 Task: Access the report of guest user sharing rule.
Action: Mouse moved to (1004, 67)
Screenshot: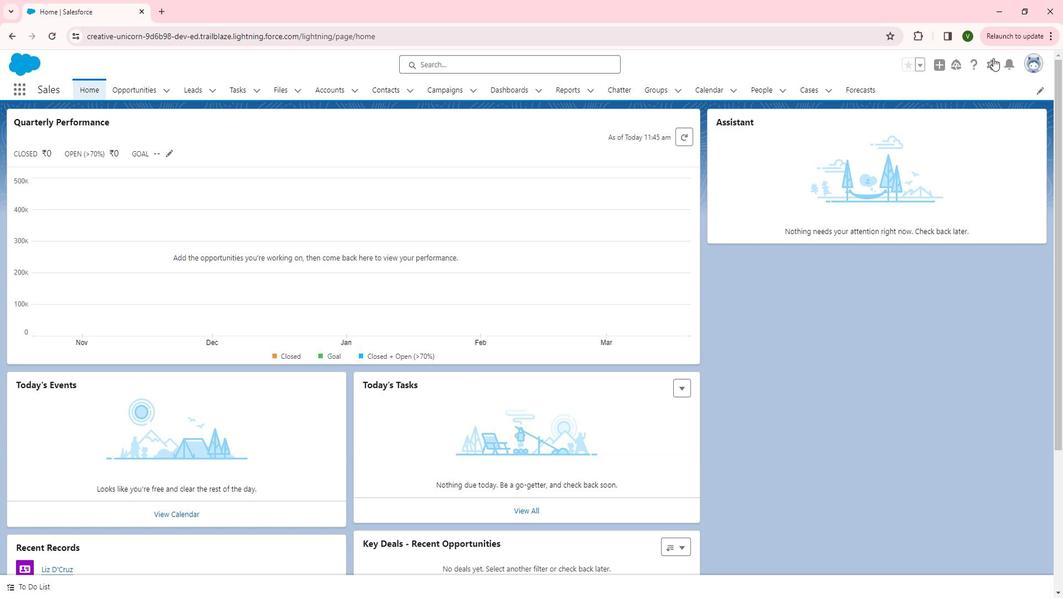 
Action: Mouse pressed left at (1004, 67)
Screenshot: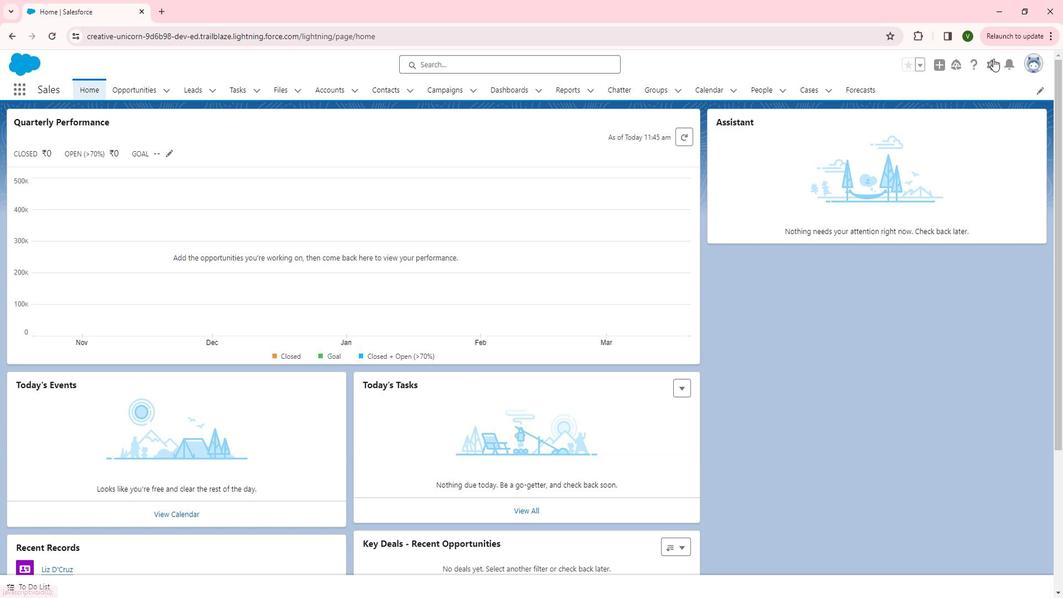 
Action: Mouse moved to (968, 101)
Screenshot: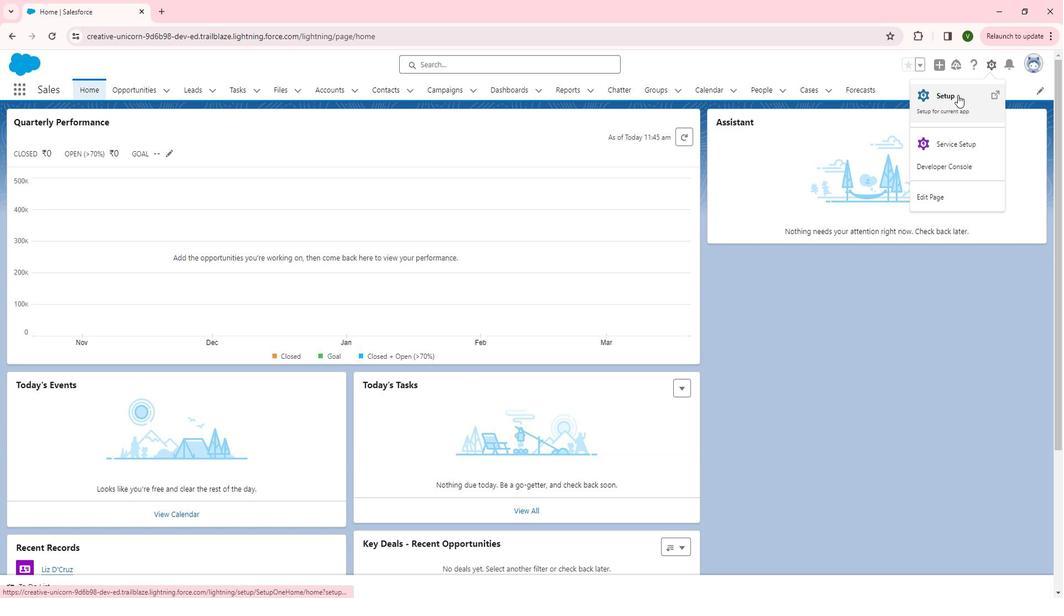 
Action: Mouse pressed left at (968, 101)
Screenshot: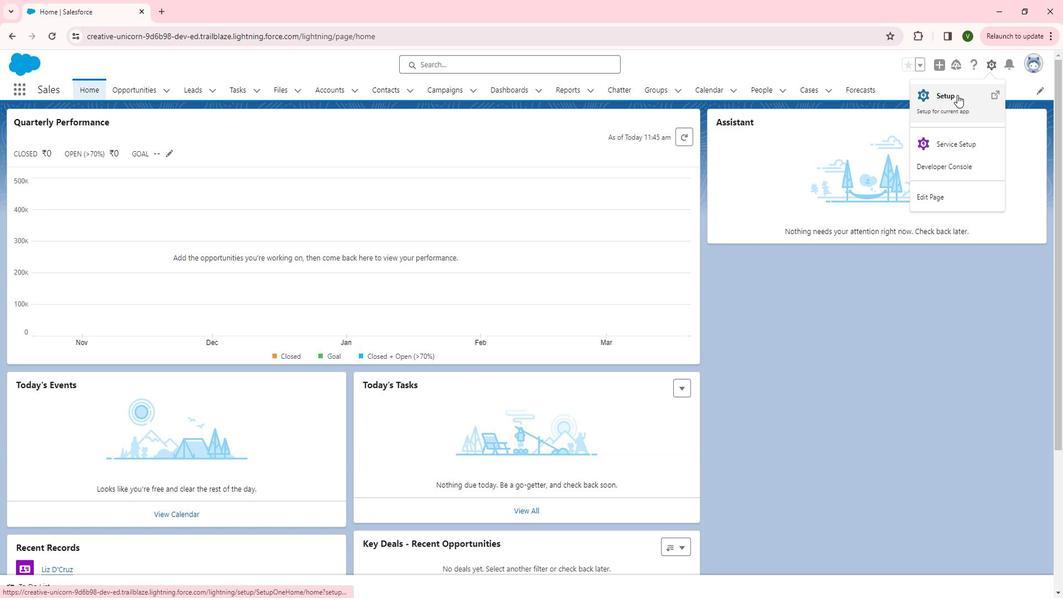 
Action: Mouse moved to (77, 293)
Screenshot: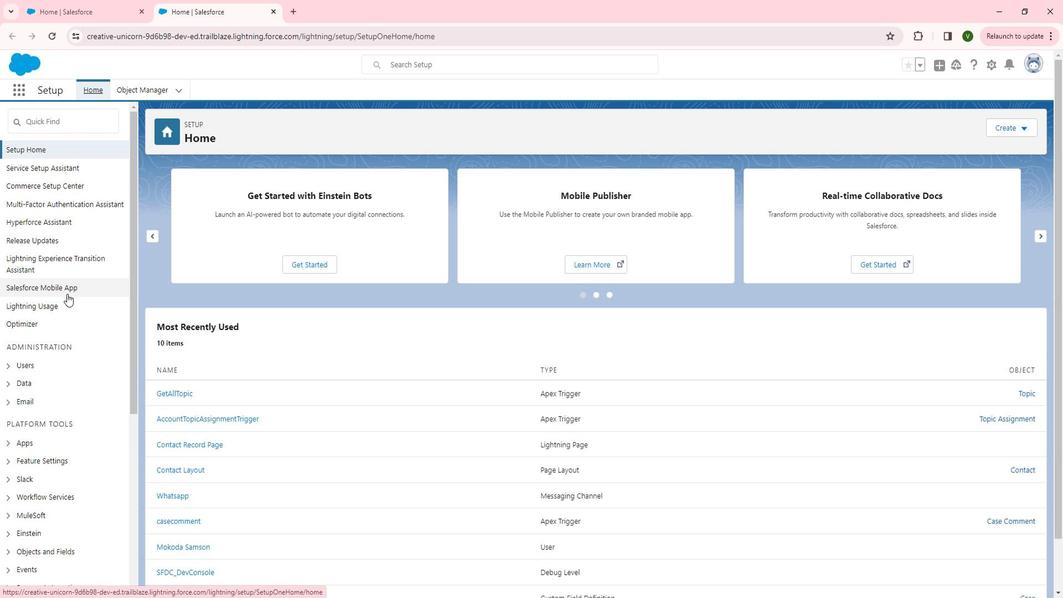 
Action: Mouse scrolled (77, 293) with delta (0, 0)
Screenshot: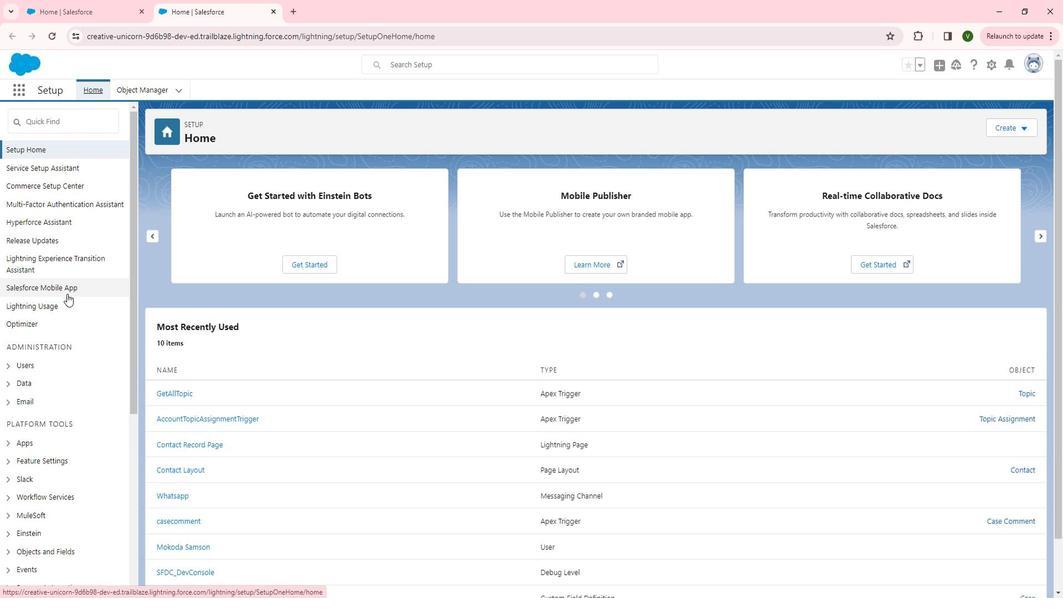 
Action: Mouse scrolled (77, 293) with delta (0, 0)
Screenshot: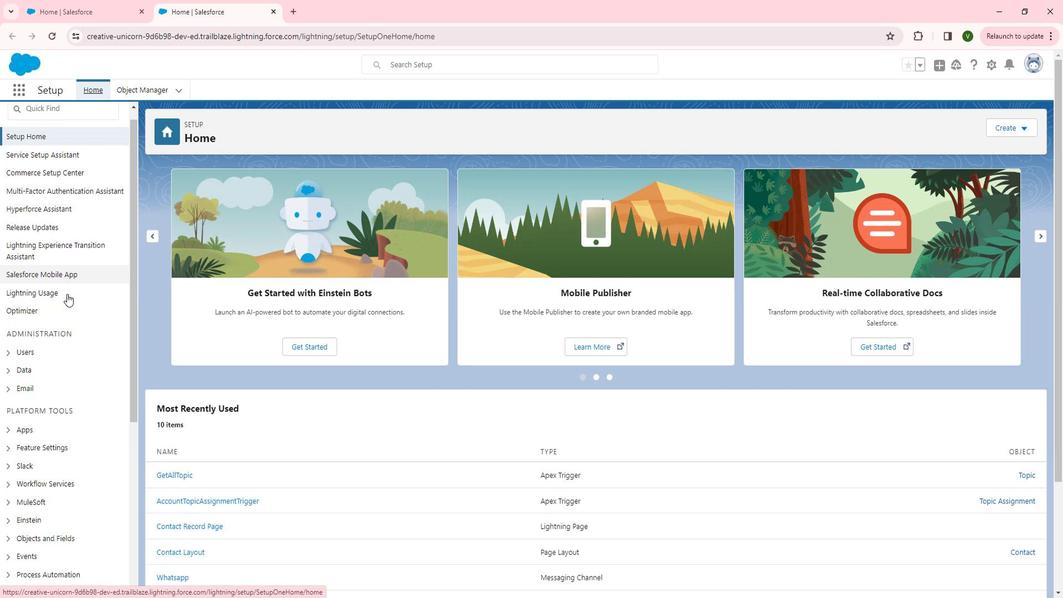 
Action: Mouse scrolled (77, 293) with delta (0, 0)
Screenshot: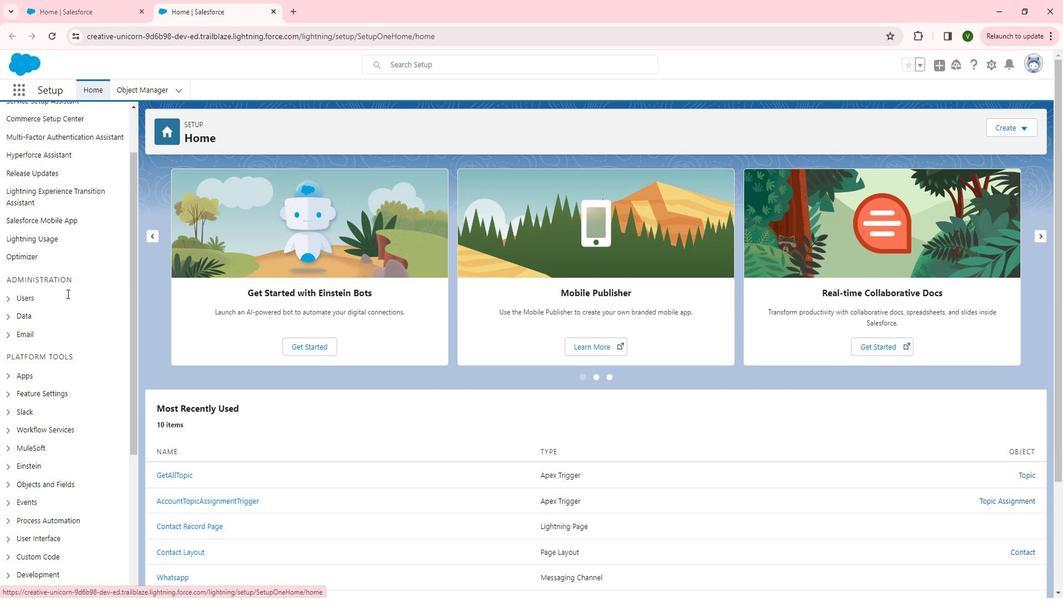 
Action: Mouse scrolled (77, 293) with delta (0, 0)
Screenshot: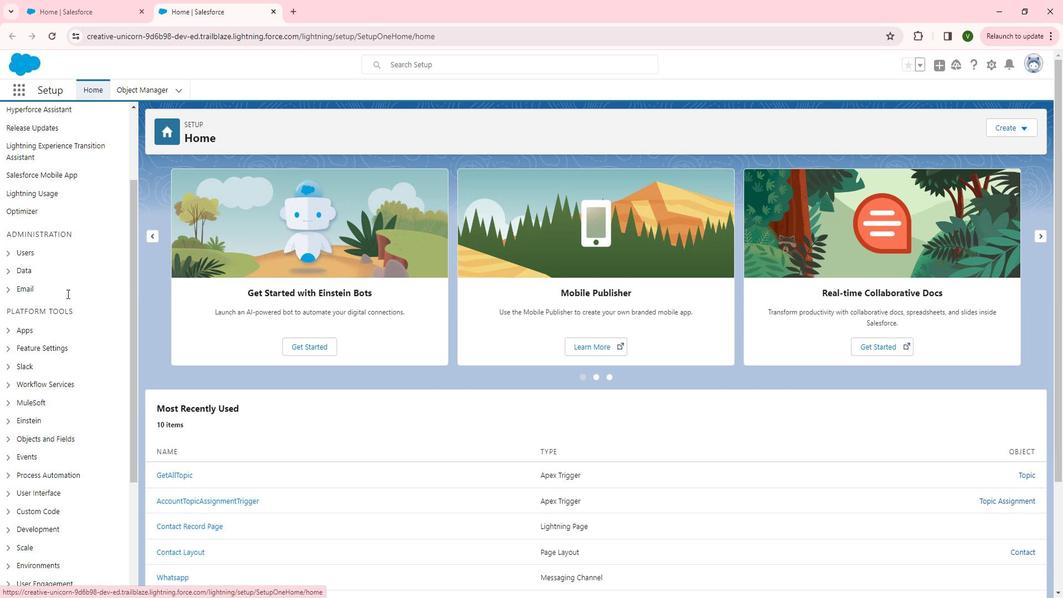 
Action: Mouse scrolled (77, 293) with delta (0, 0)
Screenshot: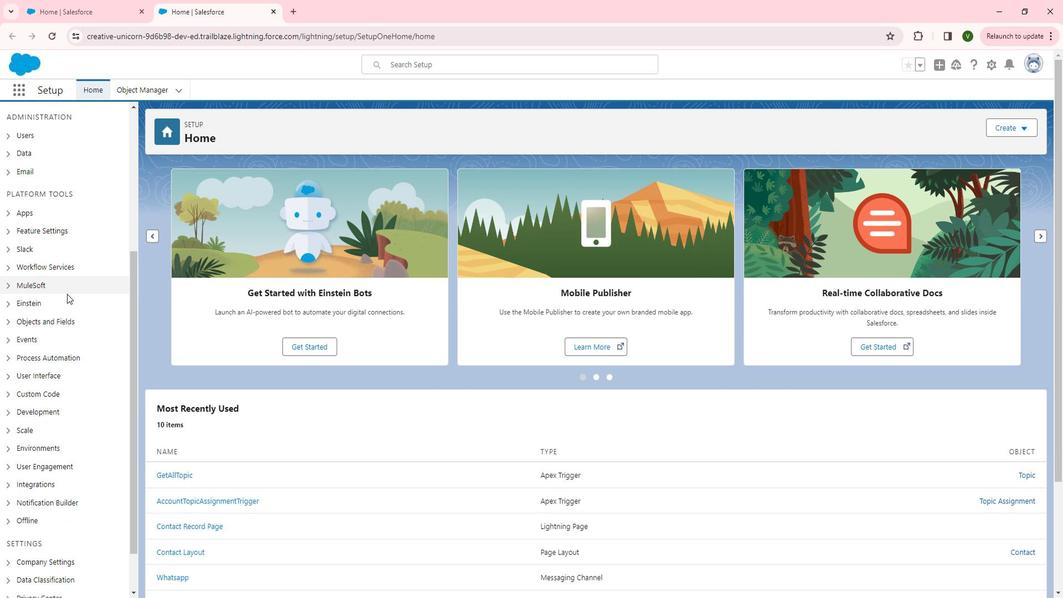 
Action: Mouse scrolled (77, 293) with delta (0, 0)
Screenshot: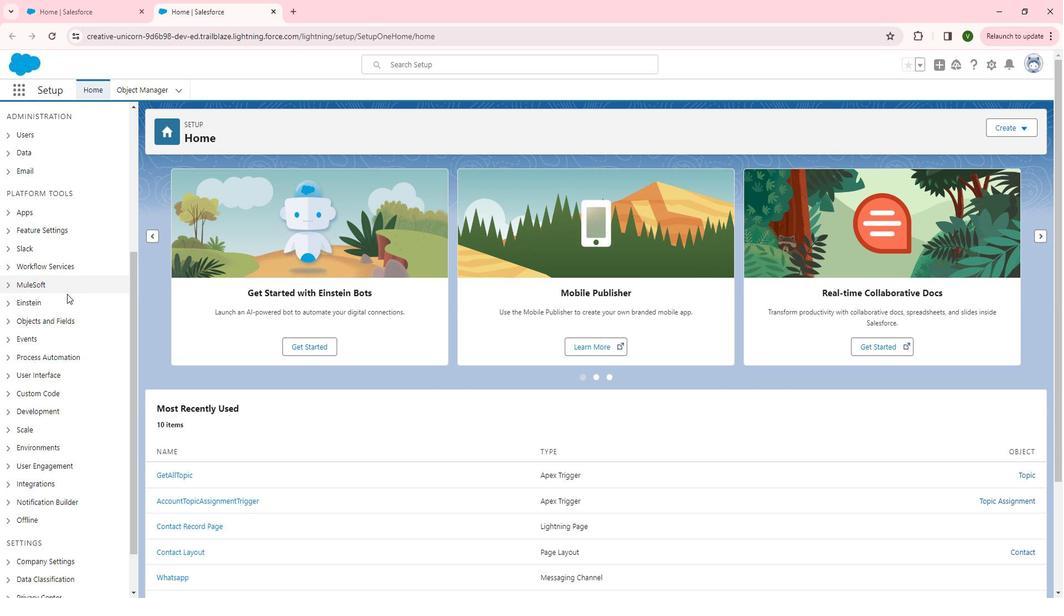 
Action: Mouse scrolled (77, 293) with delta (0, 0)
Screenshot: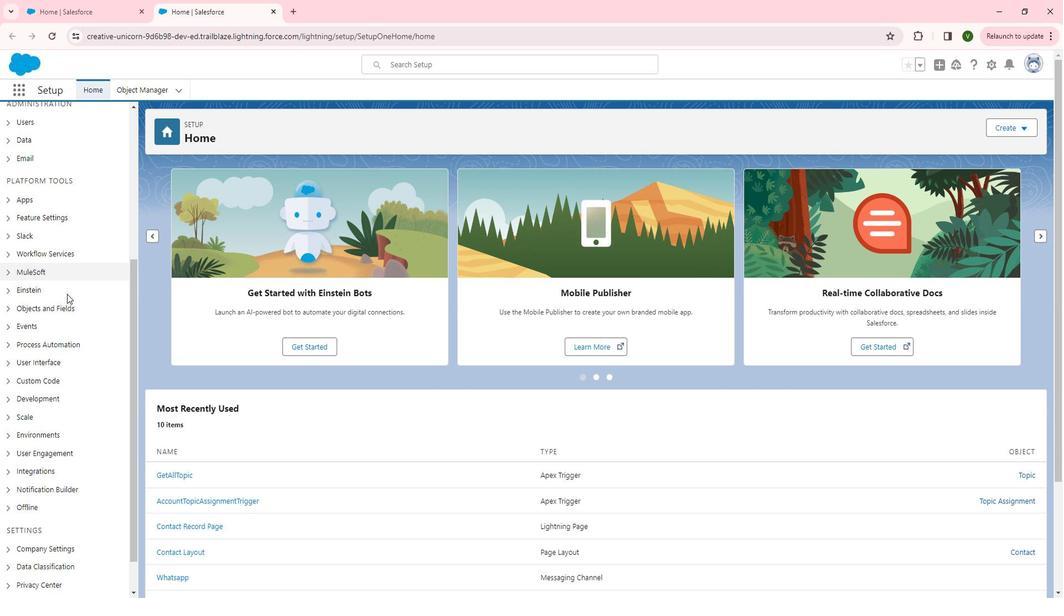 
Action: Mouse scrolled (77, 293) with delta (0, 0)
Screenshot: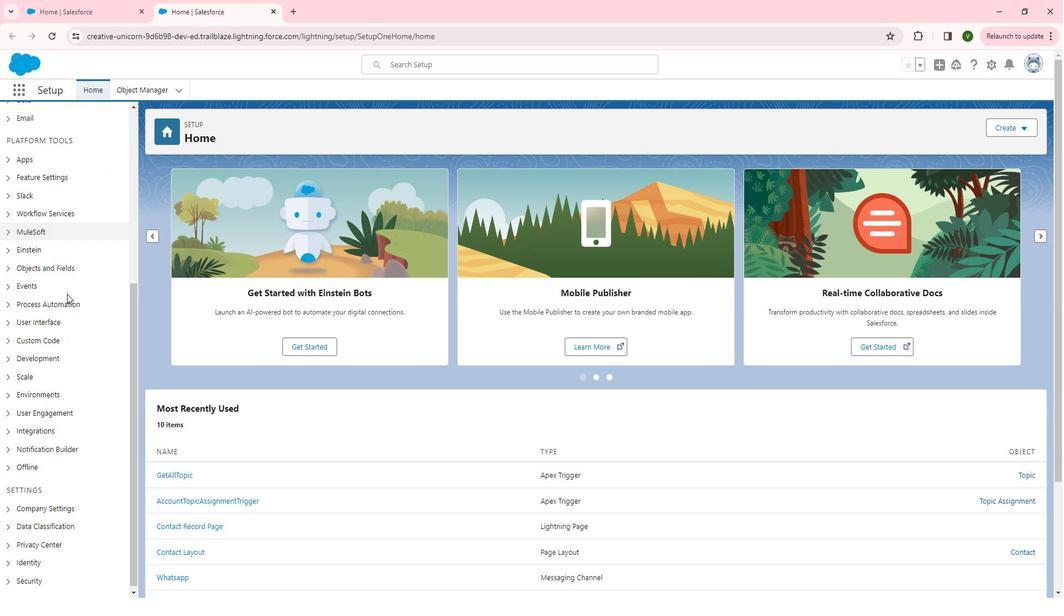 
Action: Mouse moved to (38, 566)
Screenshot: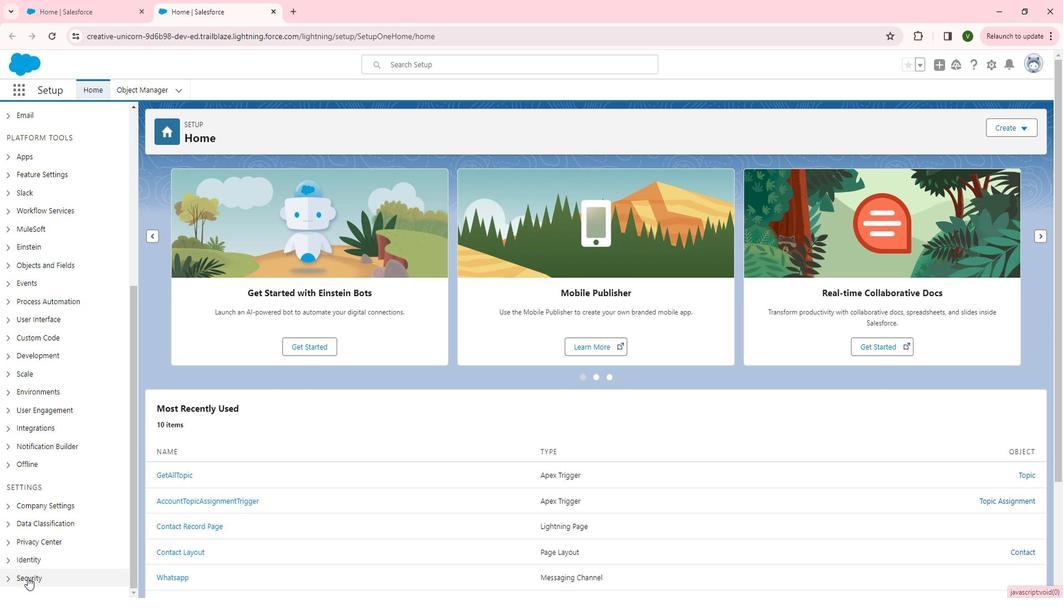 
Action: Mouse pressed left at (38, 566)
Screenshot: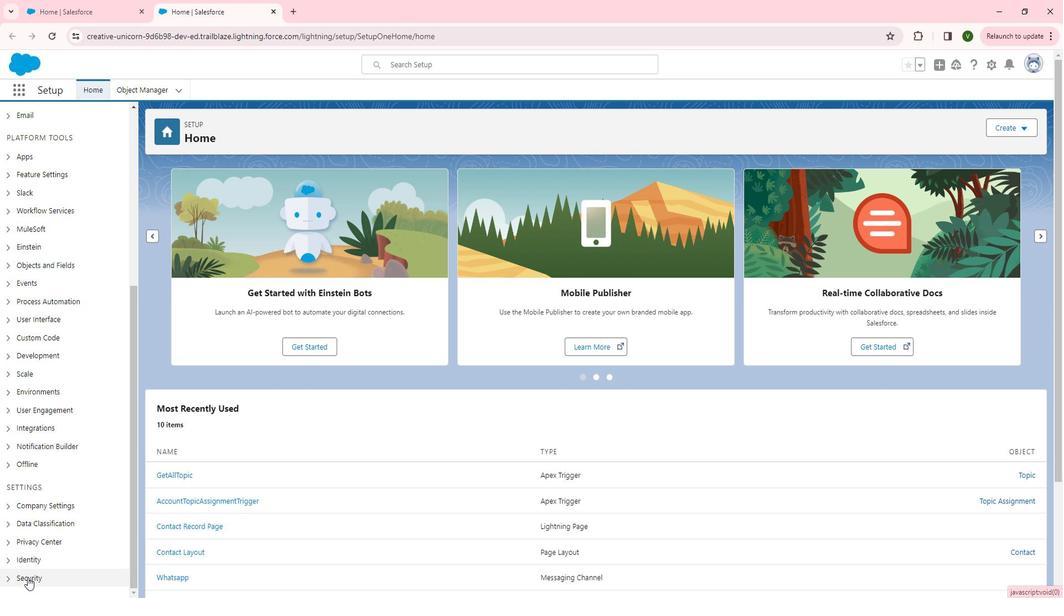
Action: Mouse moved to (82, 488)
Screenshot: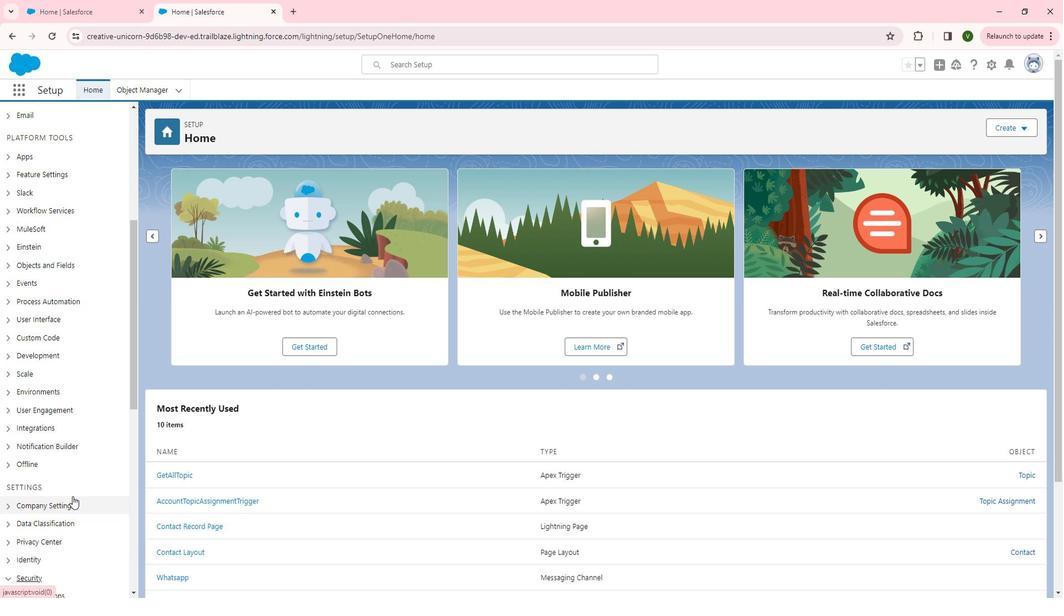 
Action: Mouse scrolled (82, 487) with delta (0, 0)
Screenshot: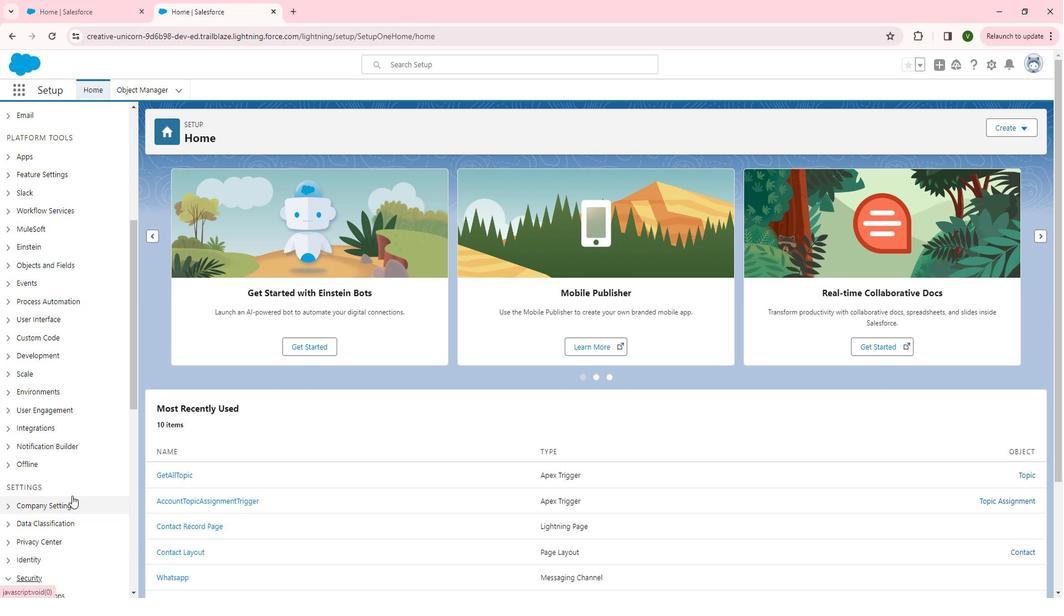 
Action: Mouse scrolled (82, 487) with delta (0, 0)
Screenshot: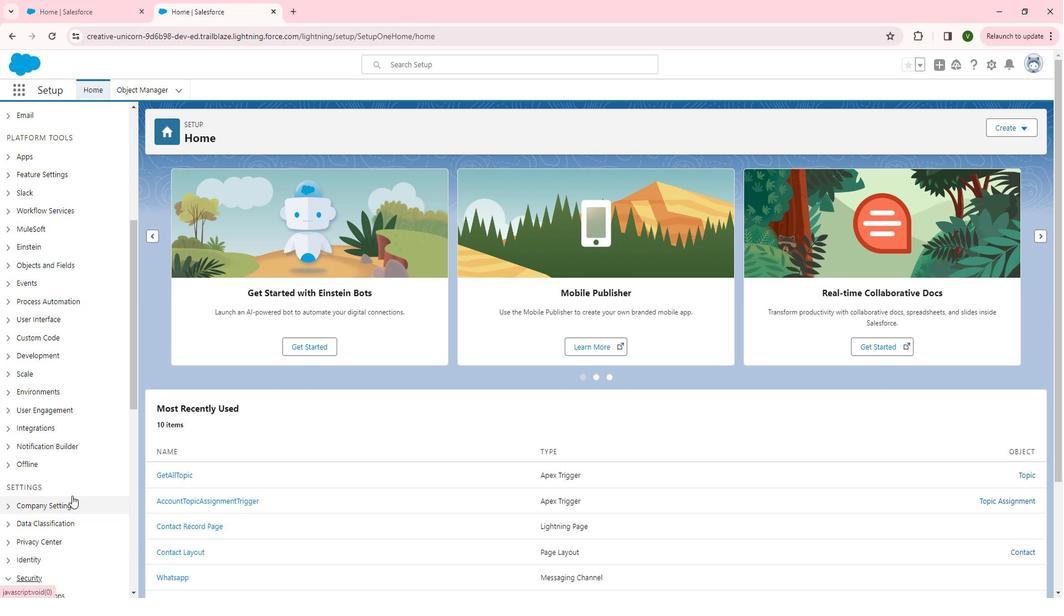 
Action: Mouse scrolled (82, 487) with delta (0, 0)
Screenshot: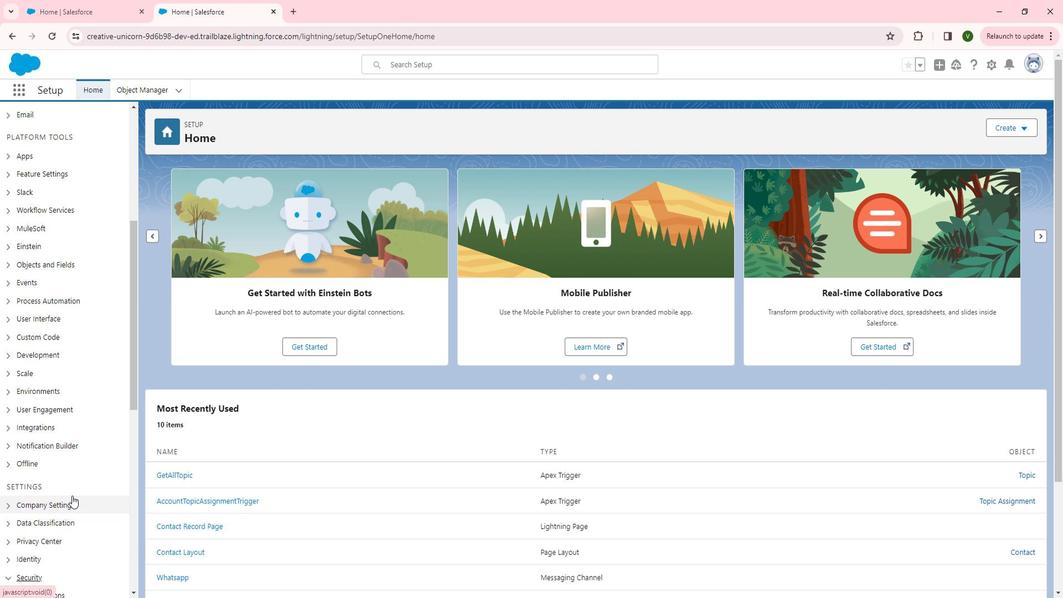 
Action: Mouse scrolled (82, 487) with delta (0, 0)
Screenshot: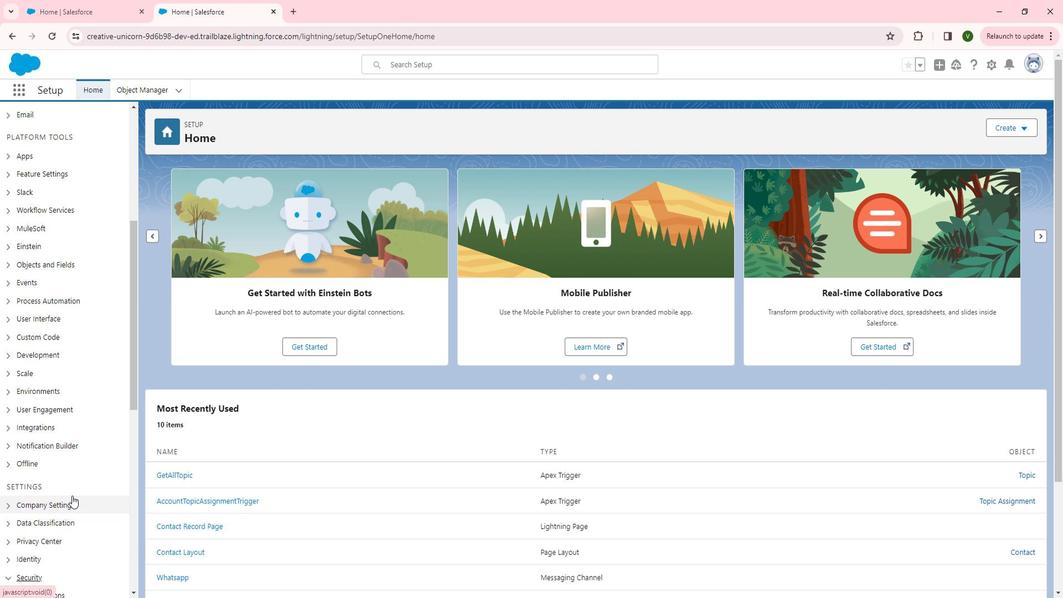 
Action: Mouse scrolled (82, 487) with delta (0, 0)
Screenshot: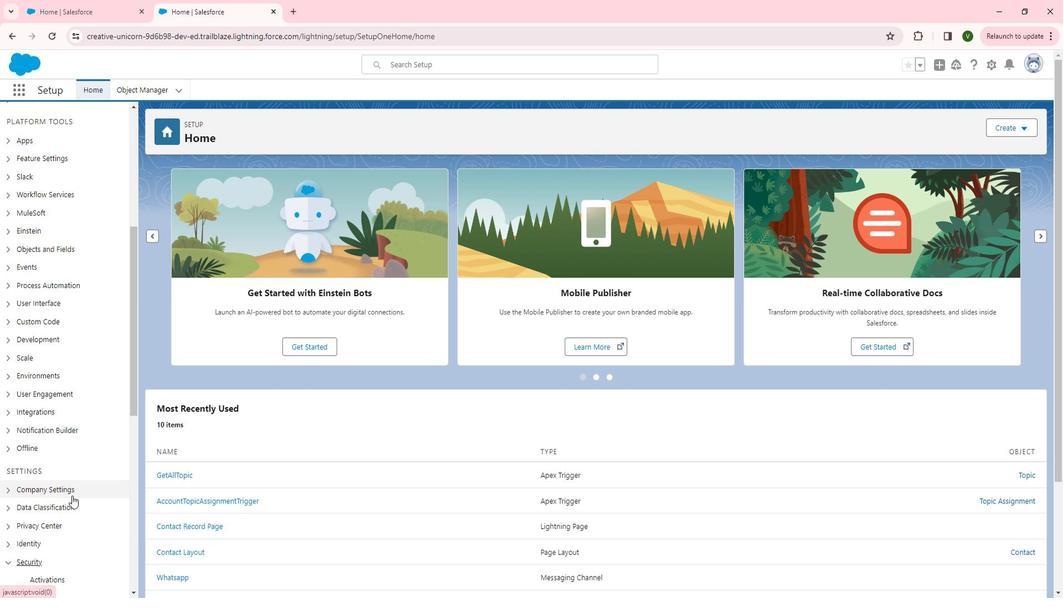 
Action: Mouse scrolled (82, 487) with delta (0, 0)
Screenshot: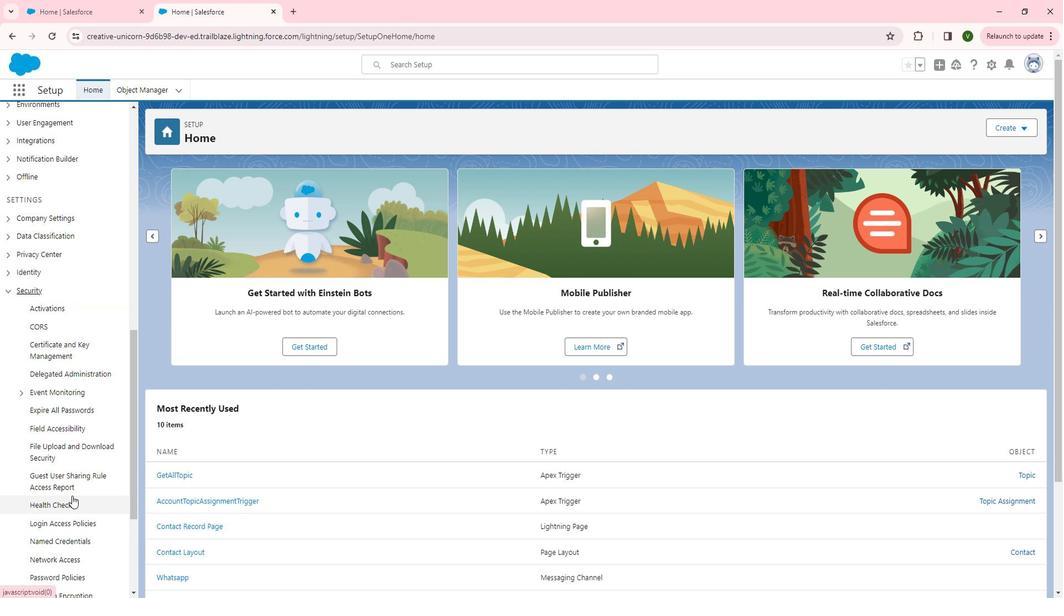 
Action: Mouse scrolled (82, 487) with delta (0, 0)
Screenshot: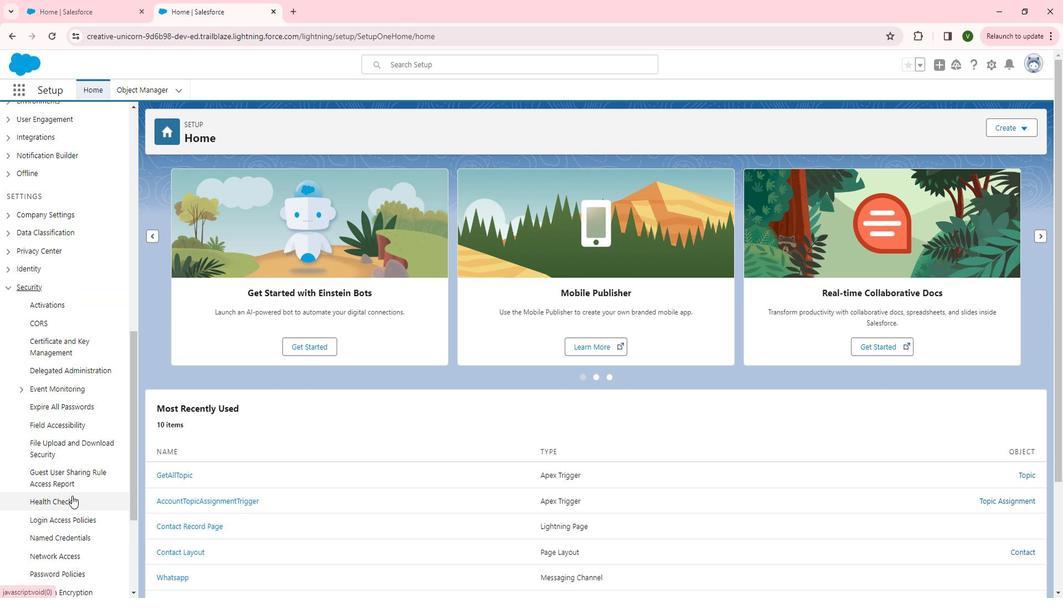 
Action: Mouse scrolled (82, 487) with delta (0, 0)
Screenshot: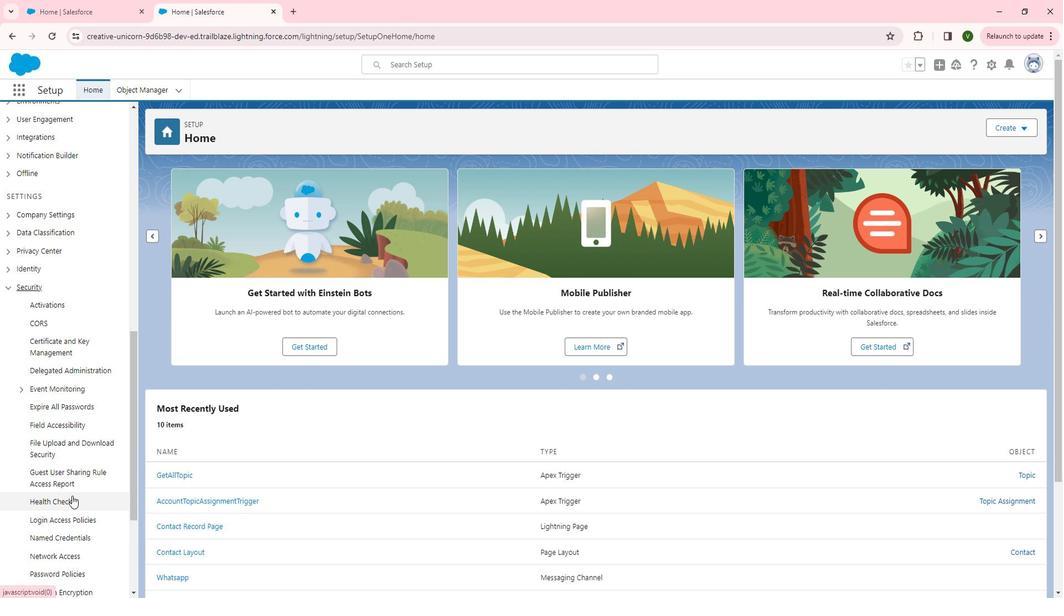 
Action: Mouse moved to (72, 304)
Screenshot: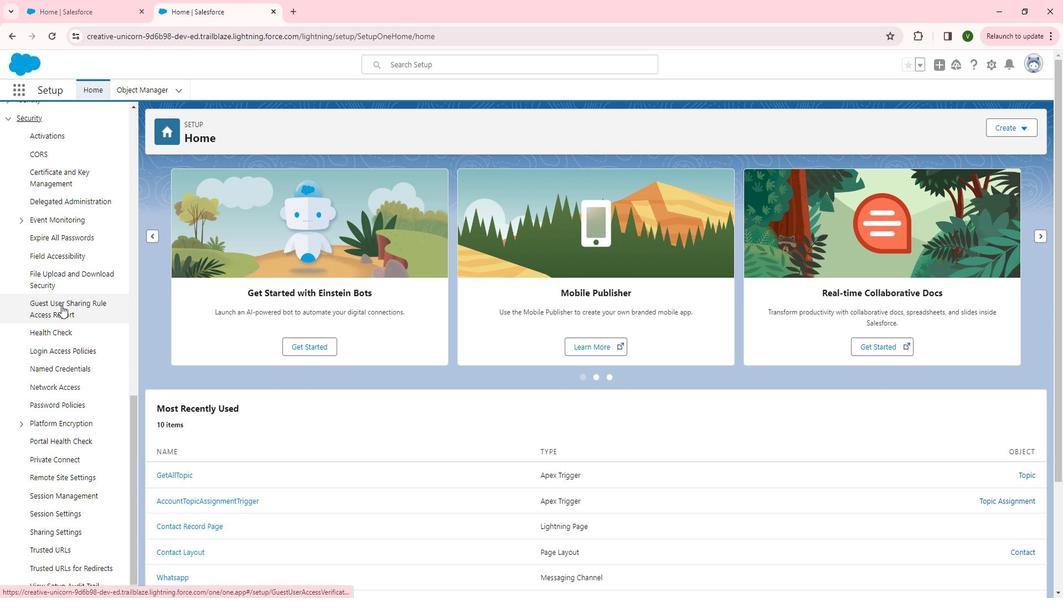 
Action: Mouse pressed left at (72, 304)
Screenshot: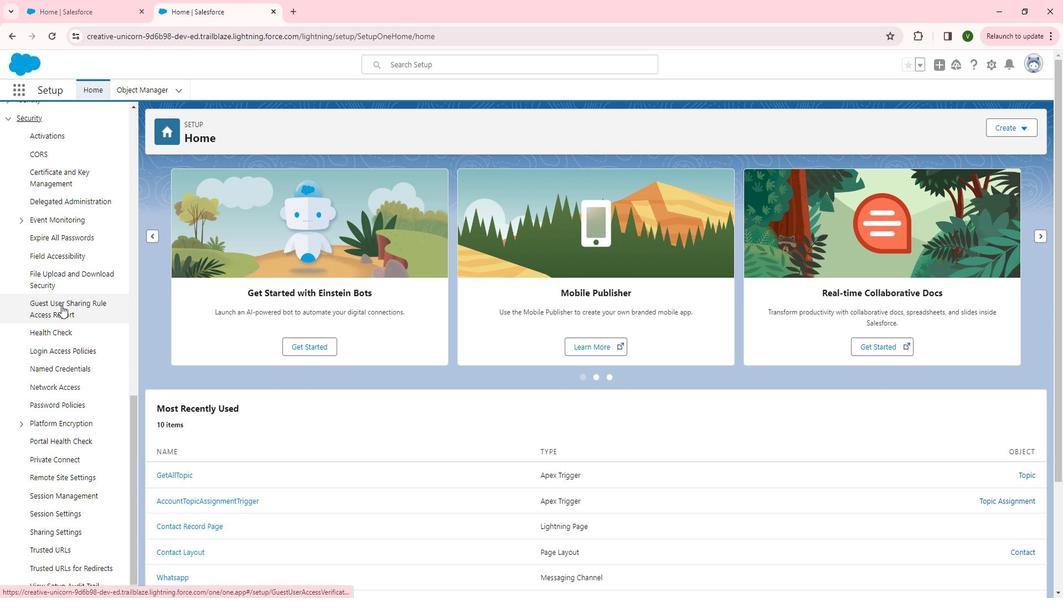 
Action: Mouse moved to (860, 216)
Screenshot: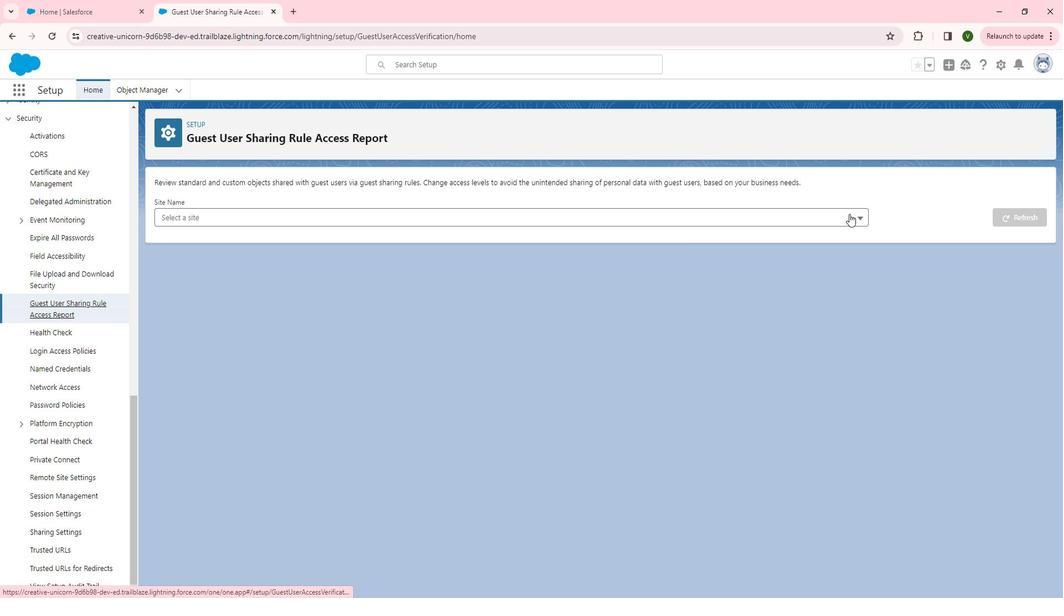 
Action: Mouse pressed left at (860, 216)
Screenshot: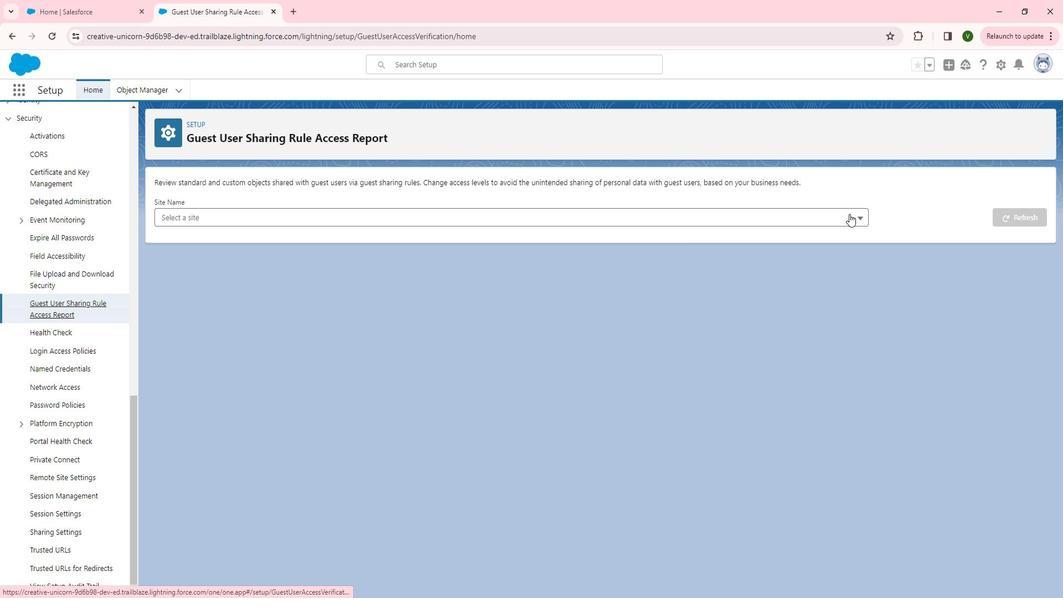 
Action: Mouse moved to (785, 283)
Screenshot: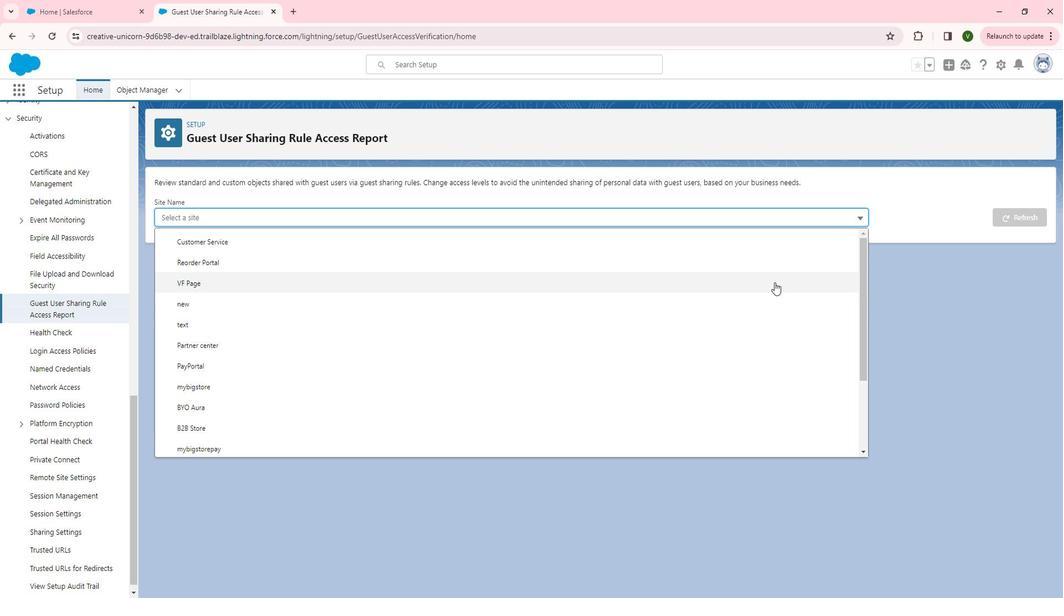 
Action: Mouse pressed left at (785, 283)
Screenshot: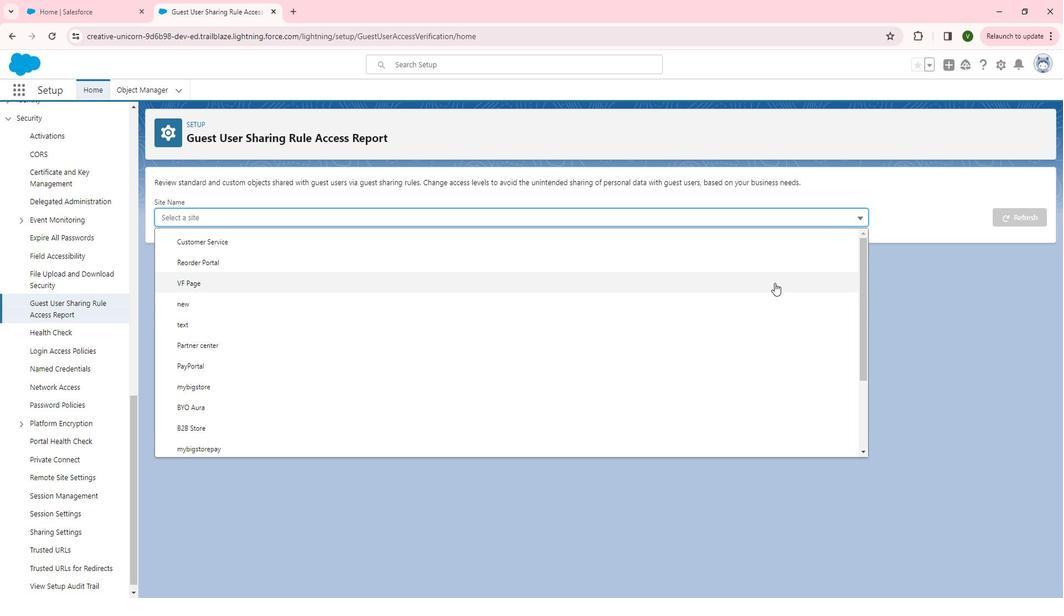 
Action: Mouse moved to (901, 226)
Screenshot: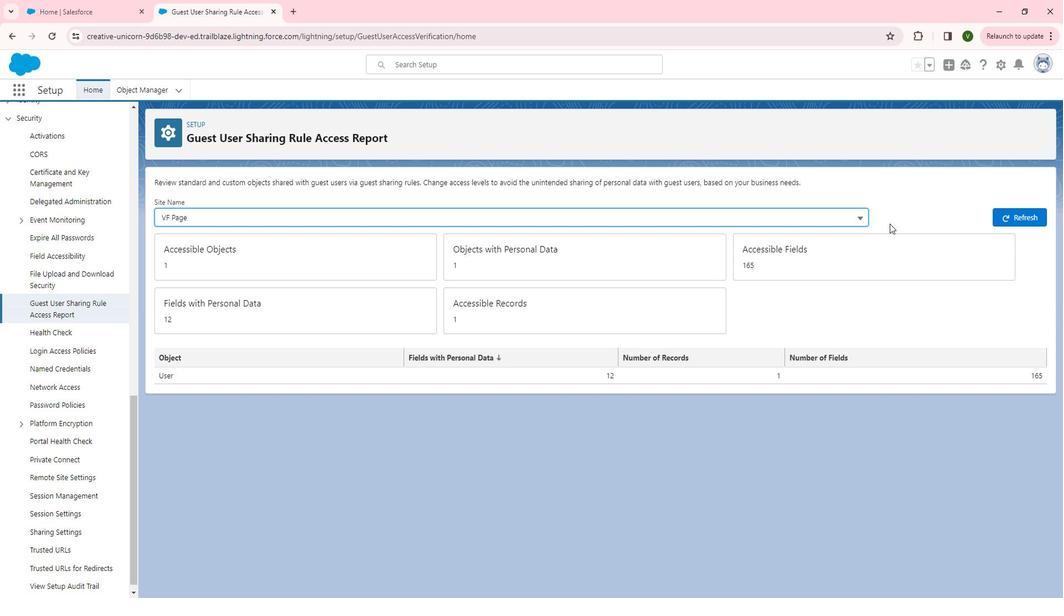 
